 Task: Move the task Develop a new online marketplace for freelance services to the section To-Do in the project AgileGuru and sort the tasks in the project by Due Date
Action: Mouse moved to (952, 125)
Screenshot: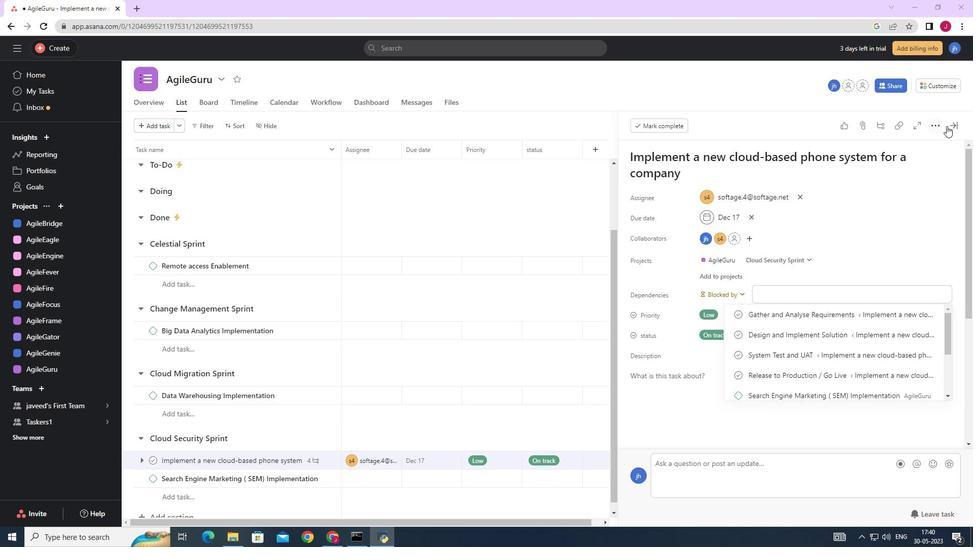 
Action: Mouse pressed left at (952, 125)
Screenshot: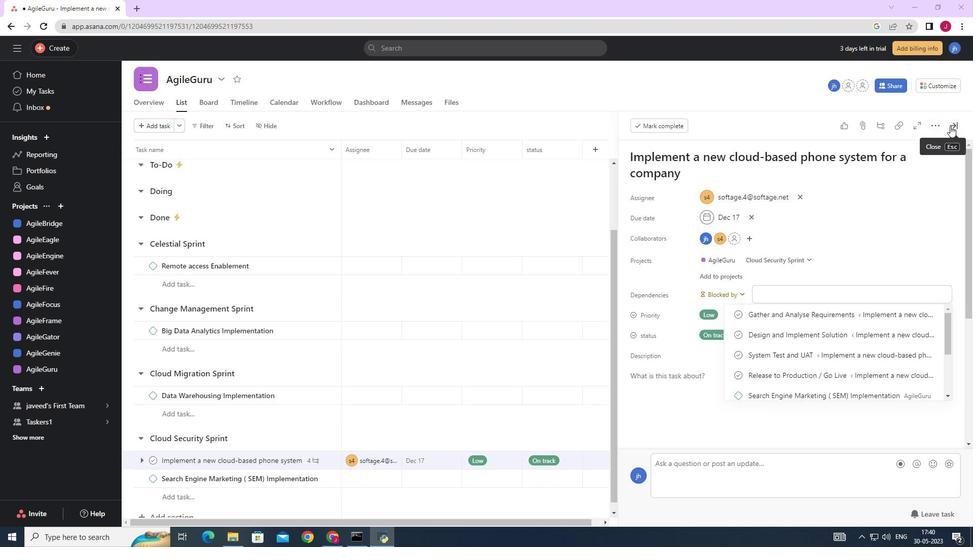 
Action: Mouse moved to (564, 296)
Screenshot: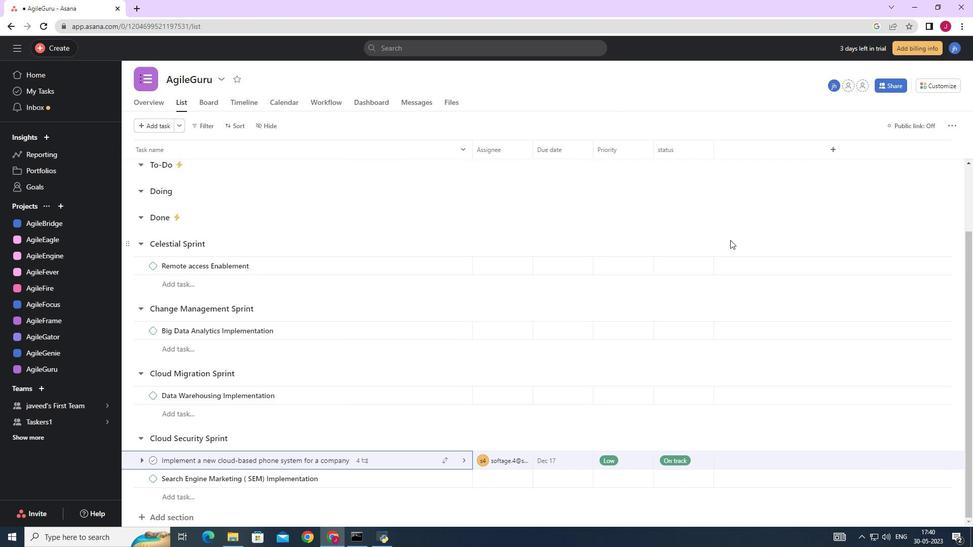 
Action: Mouse scrolled (564, 296) with delta (0, 0)
Screenshot: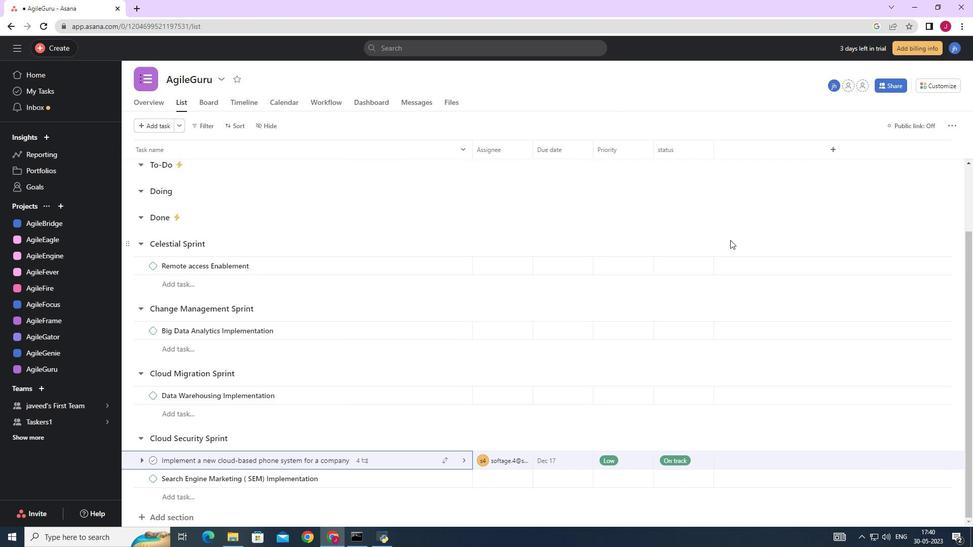 
Action: Mouse moved to (563, 298)
Screenshot: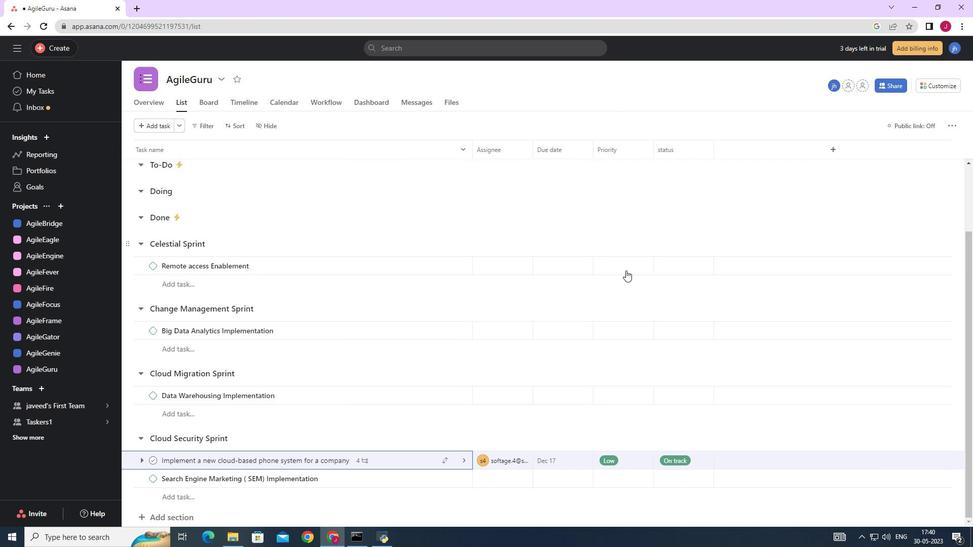 
Action: Mouse scrolled (563, 297) with delta (0, 0)
Screenshot: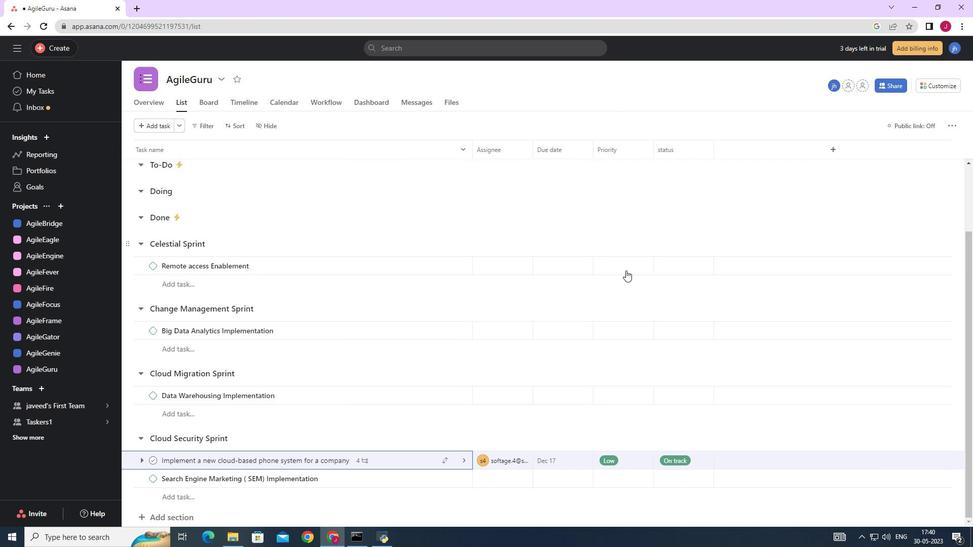 
Action: Mouse scrolled (563, 297) with delta (0, 0)
Screenshot: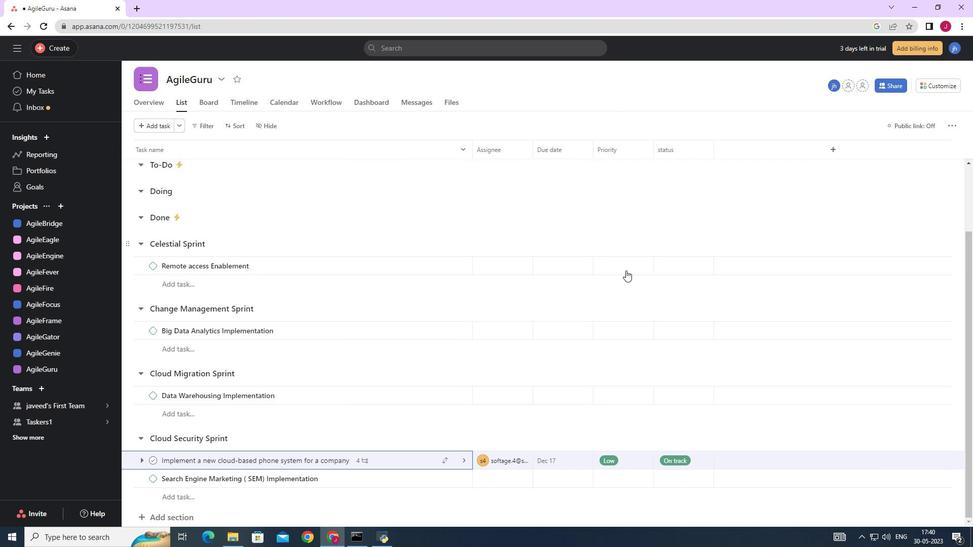 
Action: Mouse scrolled (563, 297) with delta (0, 0)
Screenshot: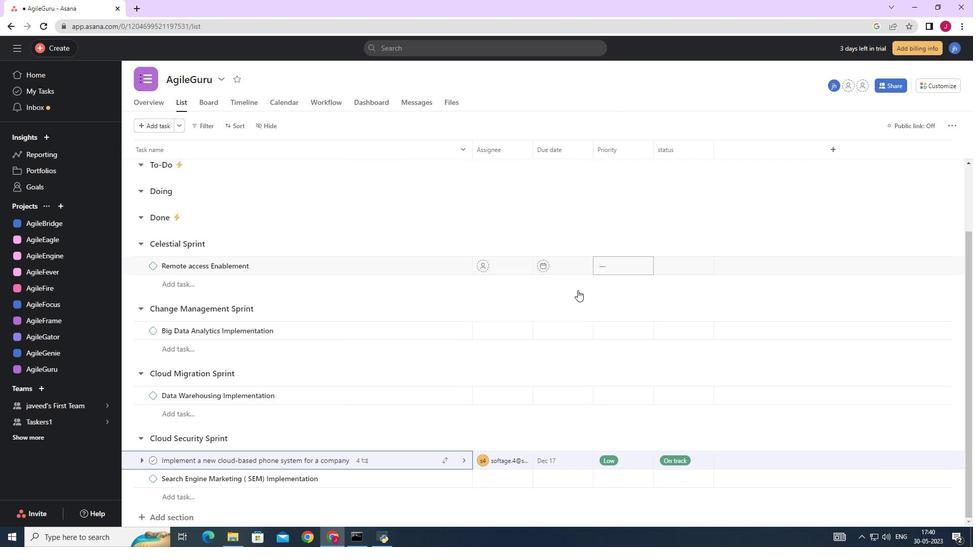 
Action: Mouse scrolled (563, 297) with delta (0, 0)
Screenshot: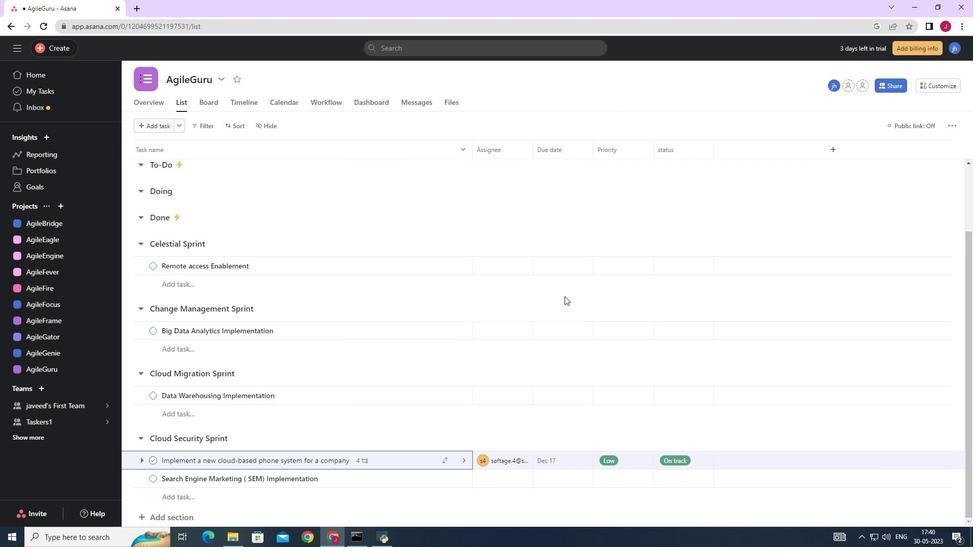 
Action: Mouse moved to (554, 305)
Screenshot: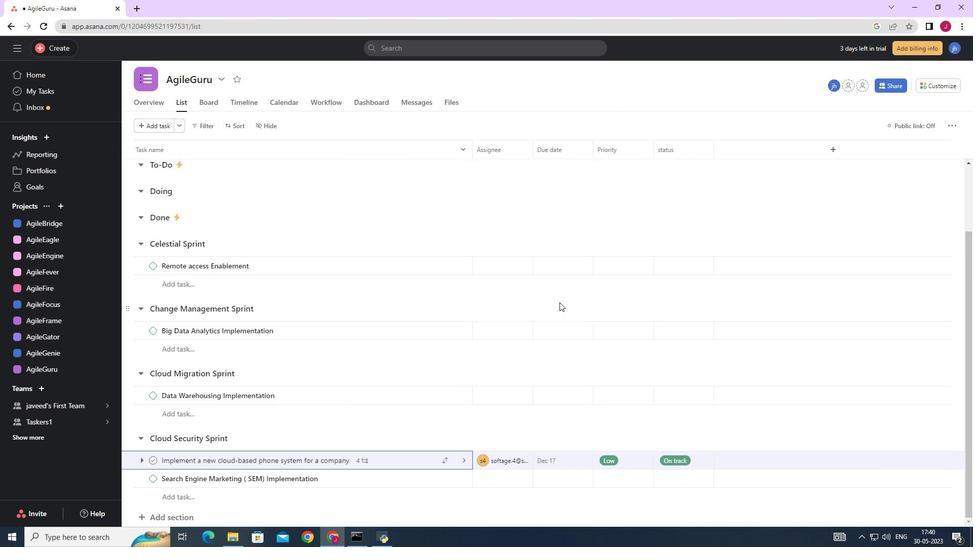 
Action: Mouse scrolled (554, 304) with delta (0, 0)
Screenshot: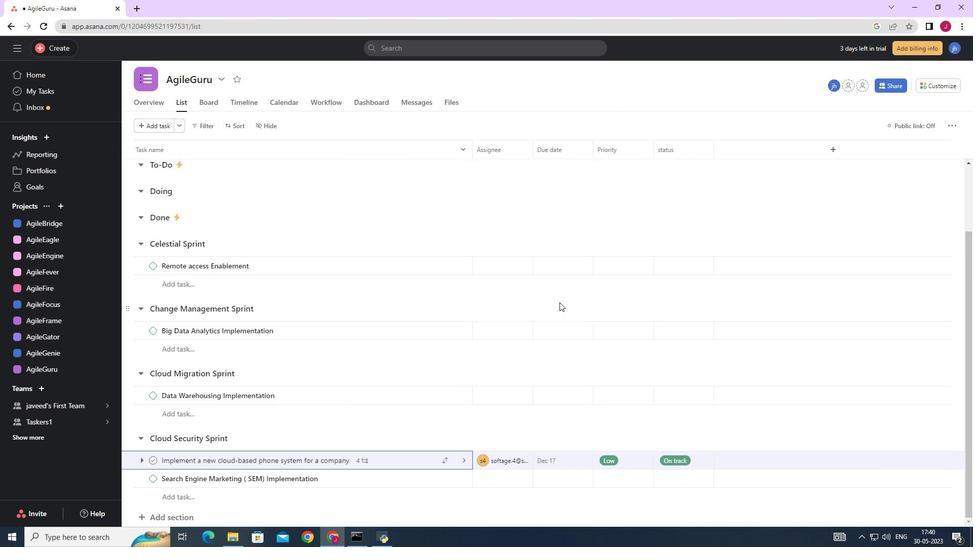 
Action: Mouse moved to (552, 305)
Screenshot: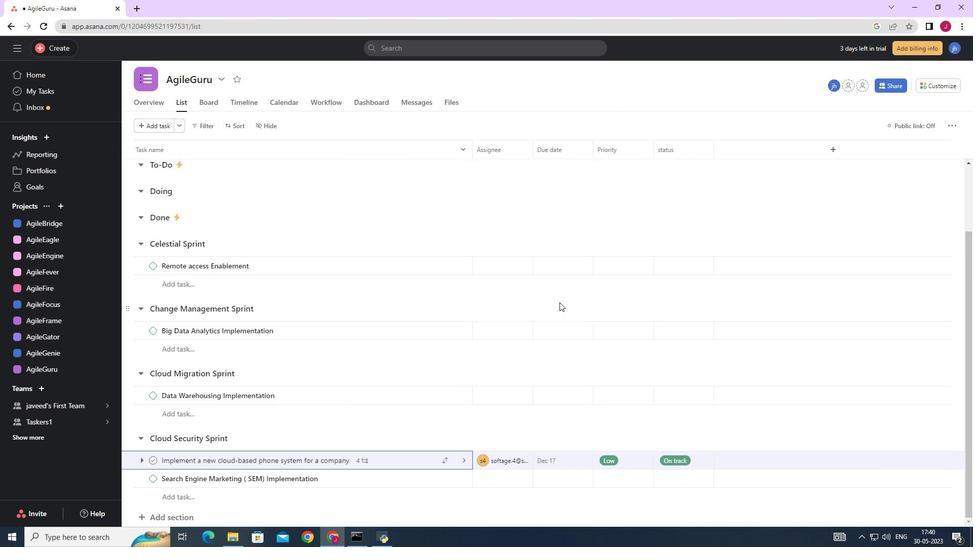 
Action: Mouse scrolled (552, 305) with delta (0, 0)
Screenshot: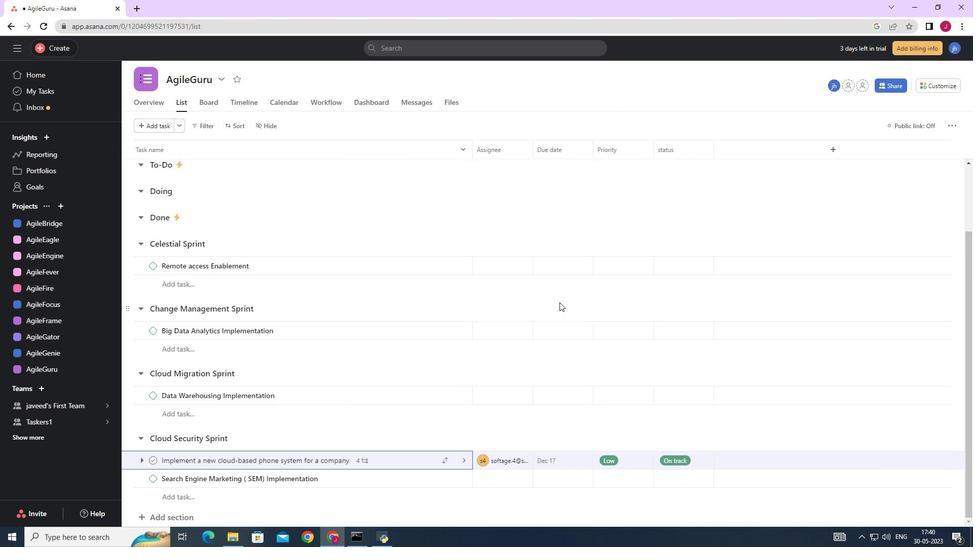 
Action: Mouse moved to (551, 306)
Screenshot: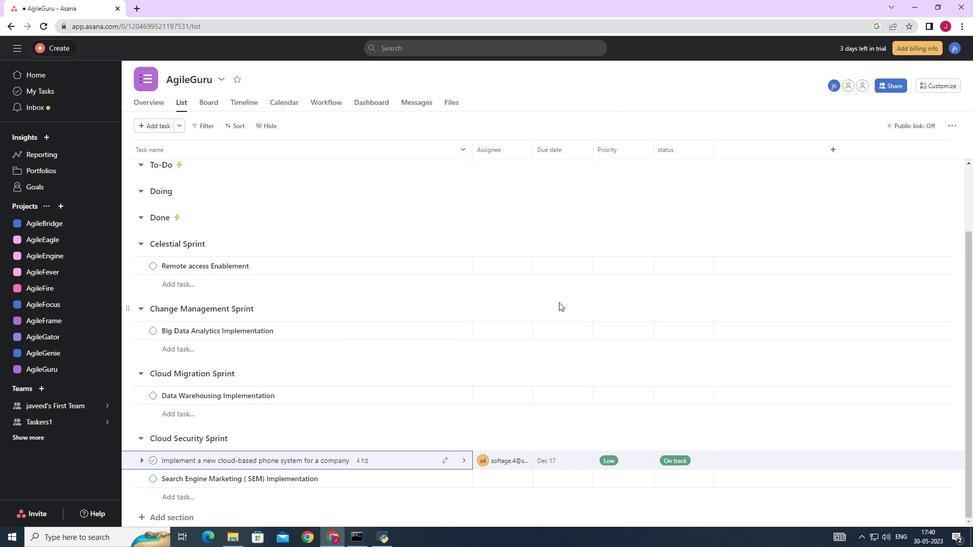 
Action: Mouse scrolled (551, 305) with delta (0, 0)
Screenshot: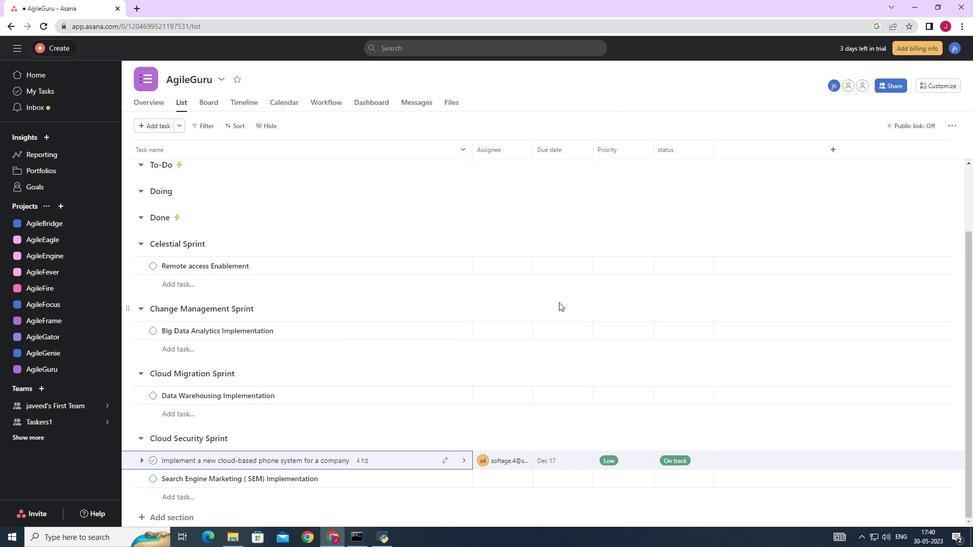 
Action: Mouse moved to (550, 306)
Screenshot: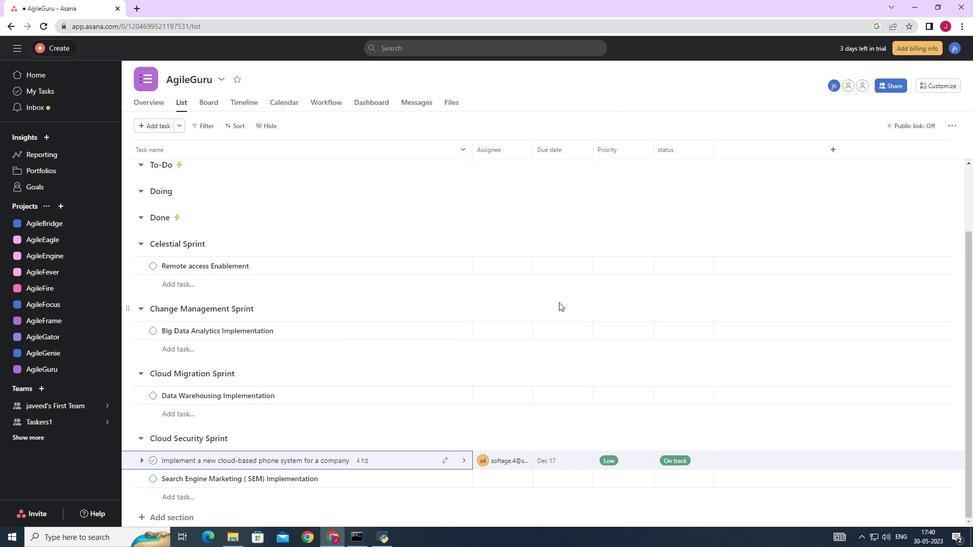 
Action: Mouse scrolled (551, 306) with delta (0, 0)
Screenshot: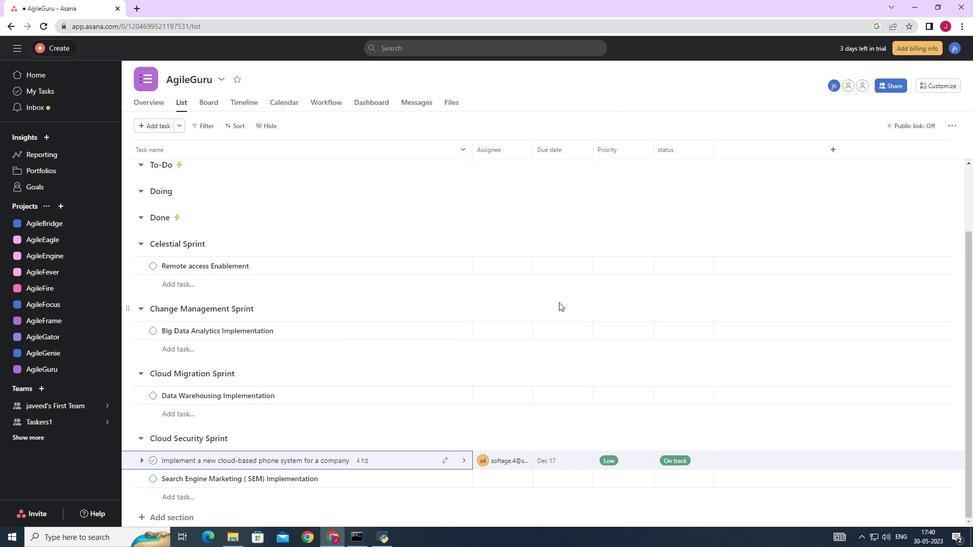 
Action: Mouse moved to (448, 285)
Screenshot: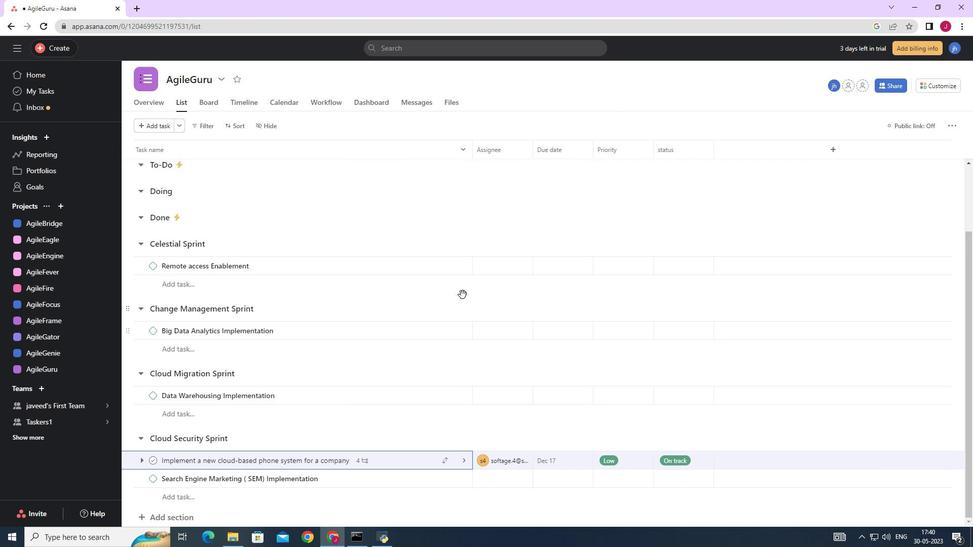 
Action: Mouse scrolled (448, 285) with delta (0, 0)
Screenshot: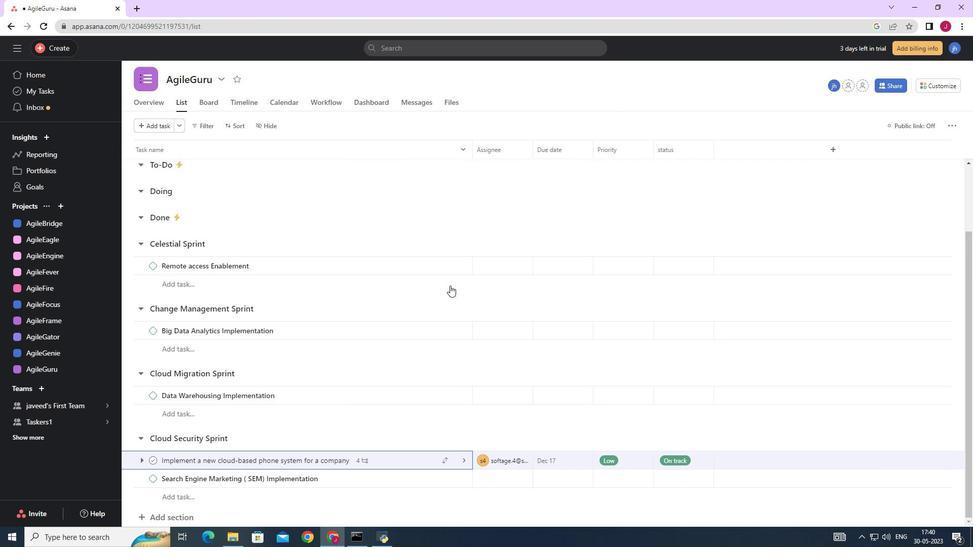 
Action: Mouse scrolled (448, 285) with delta (0, 0)
Screenshot: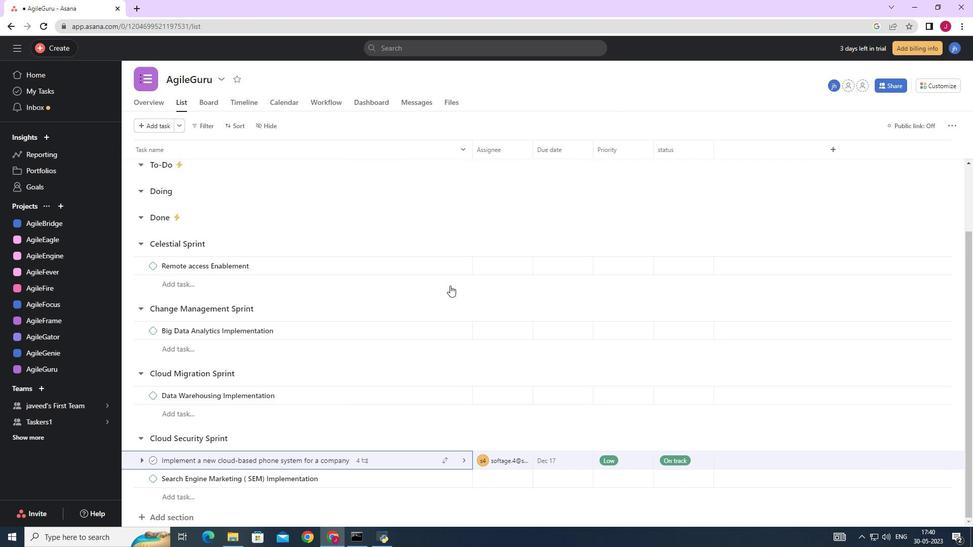 
Action: Mouse scrolled (448, 285) with delta (0, 0)
Screenshot: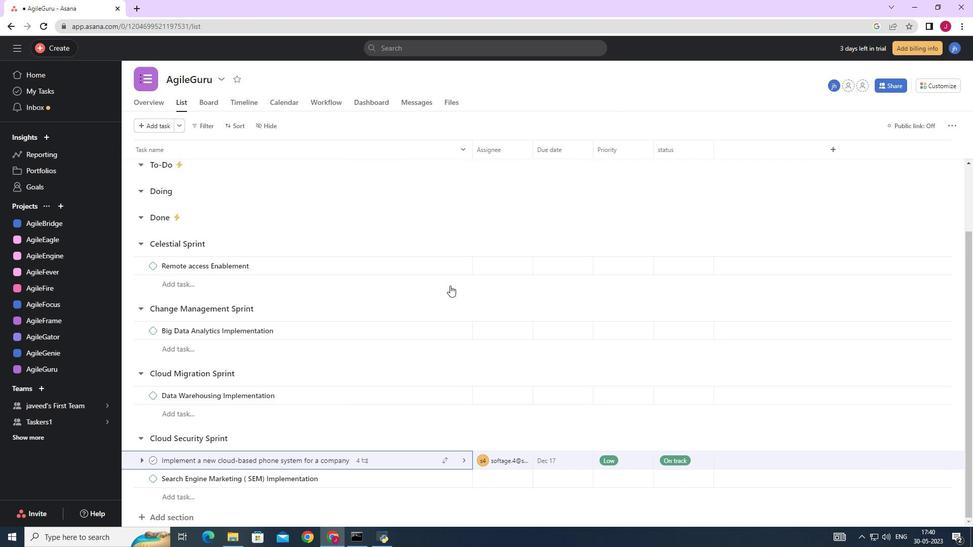 
Action: Mouse scrolled (448, 285) with delta (0, 0)
Screenshot: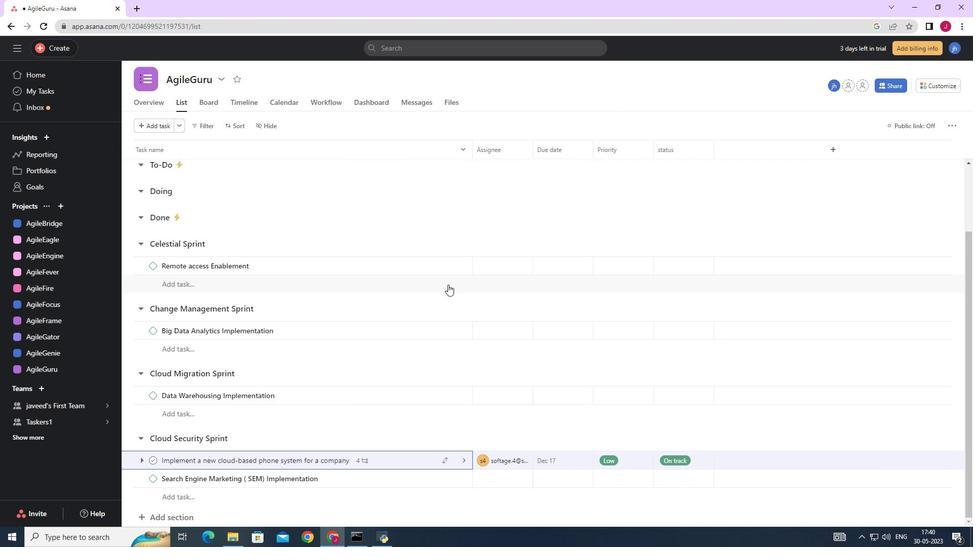 
Action: Mouse moved to (445, 201)
Screenshot: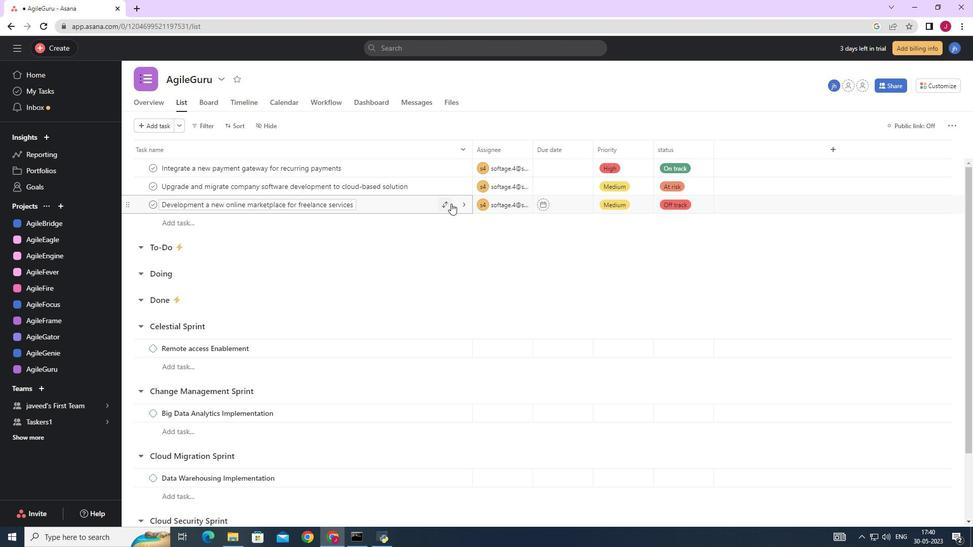 
Action: Mouse pressed left at (445, 201)
Screenshot: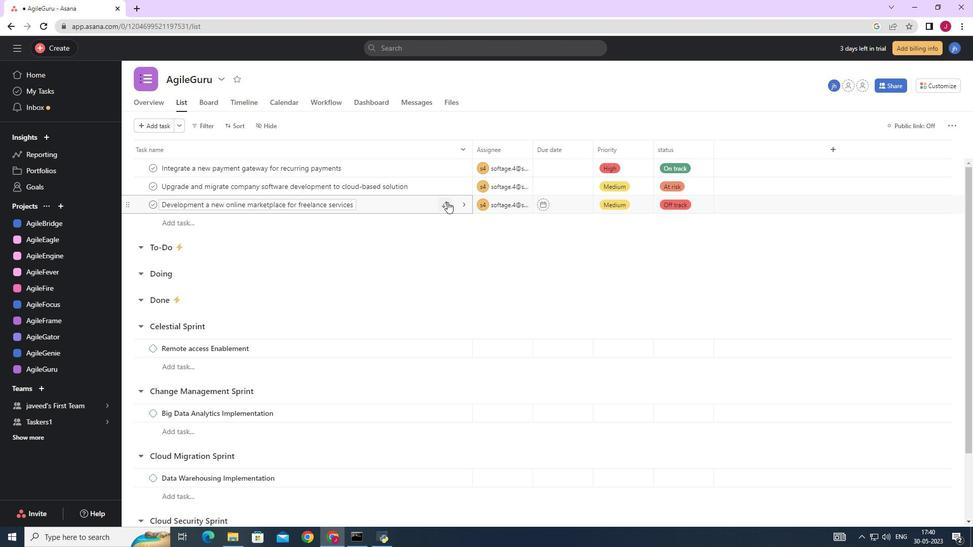 
Action: Mouse moved to (377, 260)
Screenshot: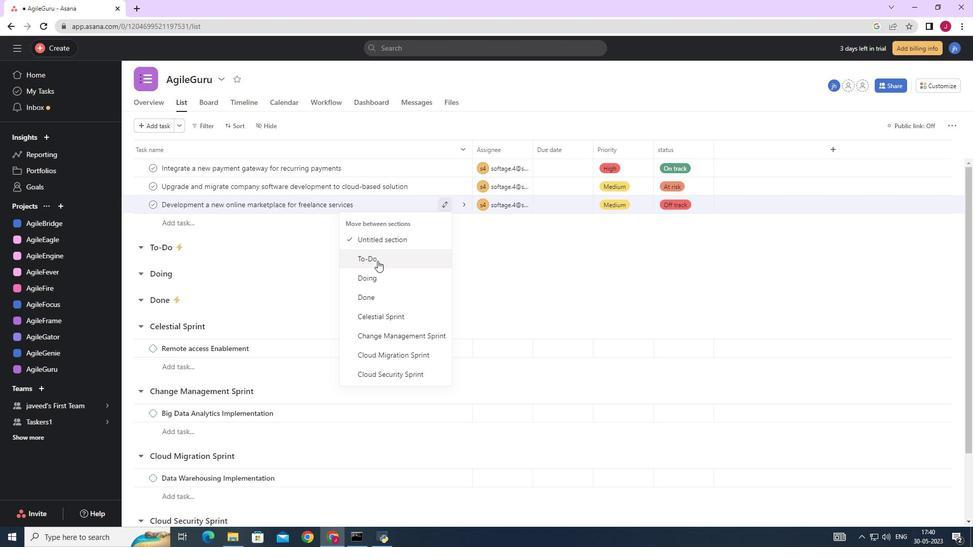 
Action: Mouse pressed left at (377, 260)
Screenshot: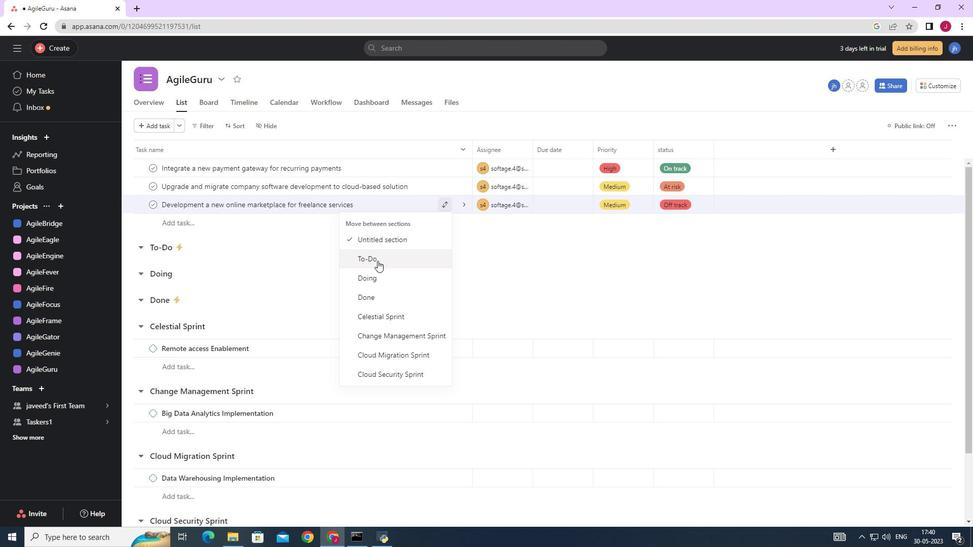 
Action: Mouse moved to (239, 125)
Screenshot: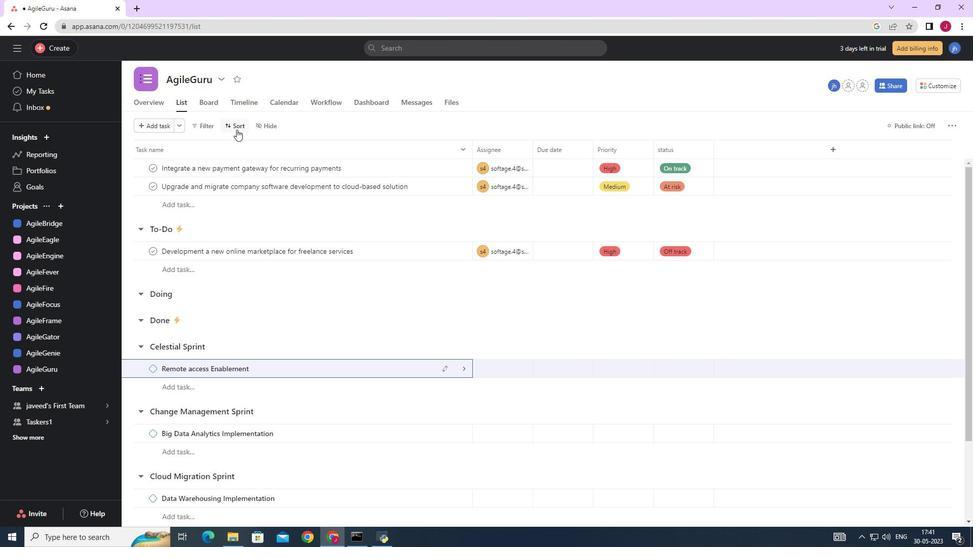 
Action: Mouse pressed left at (239, 125)
Screenshot: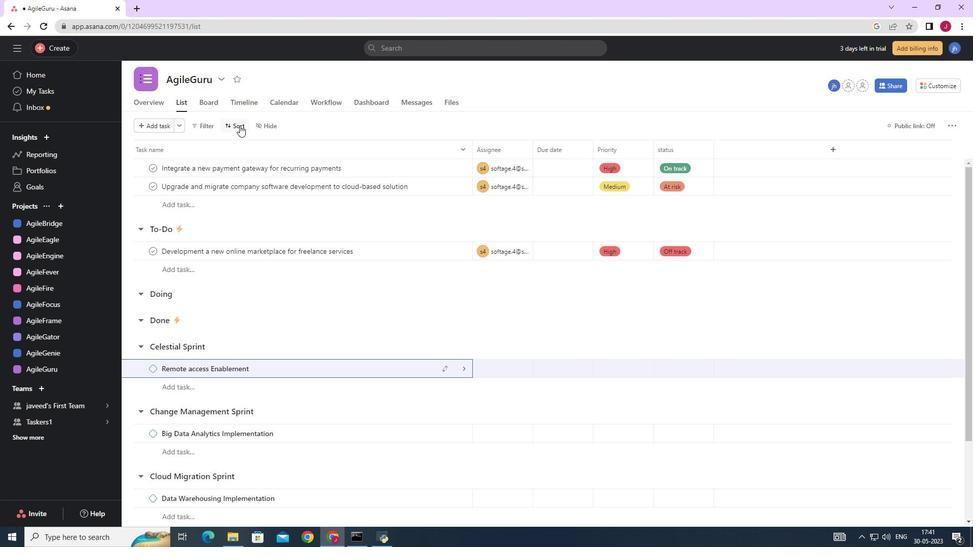 
Action: Mouse moved to (259, 192)
Screenshot: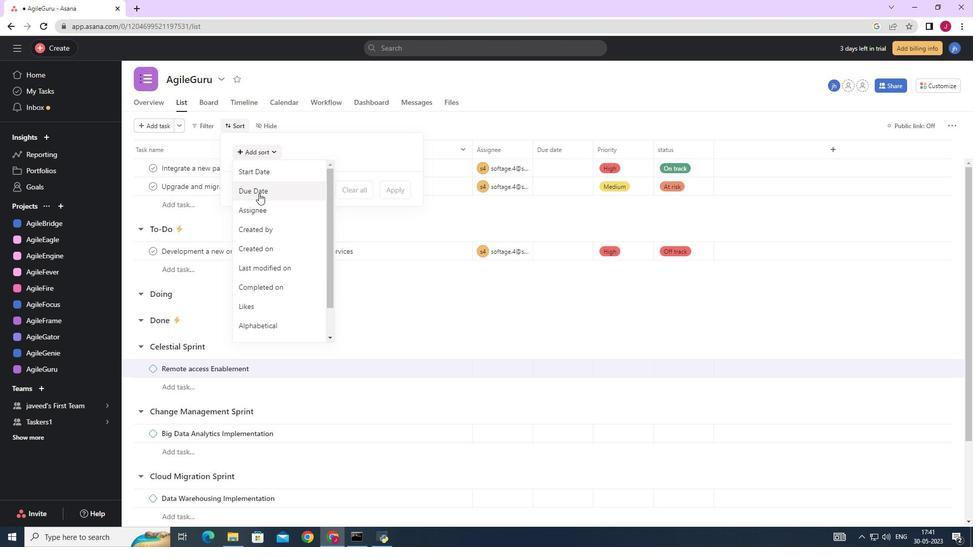 
Action: Mouse pressed left at (259, 192)
Screenshot: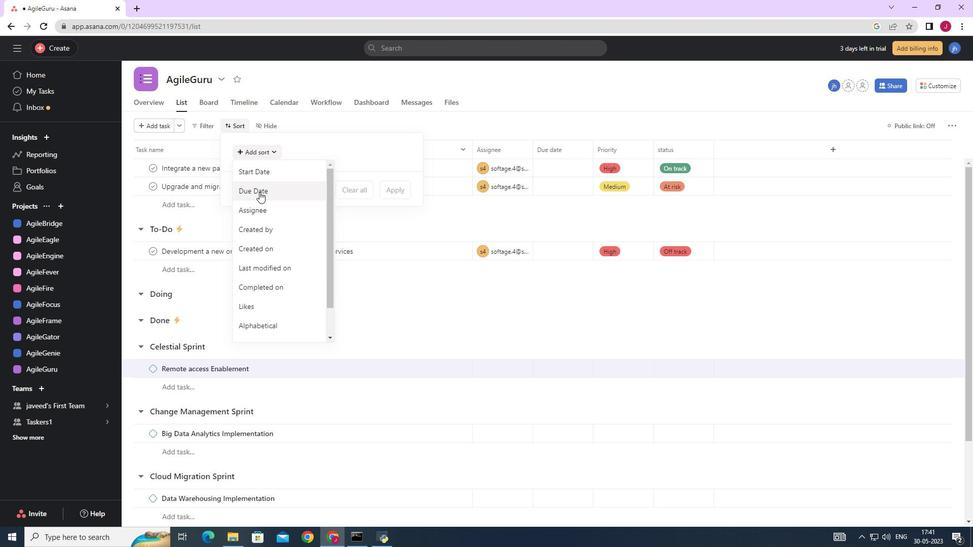 
Action: Mouse moved to (394, 231)
Screenshot: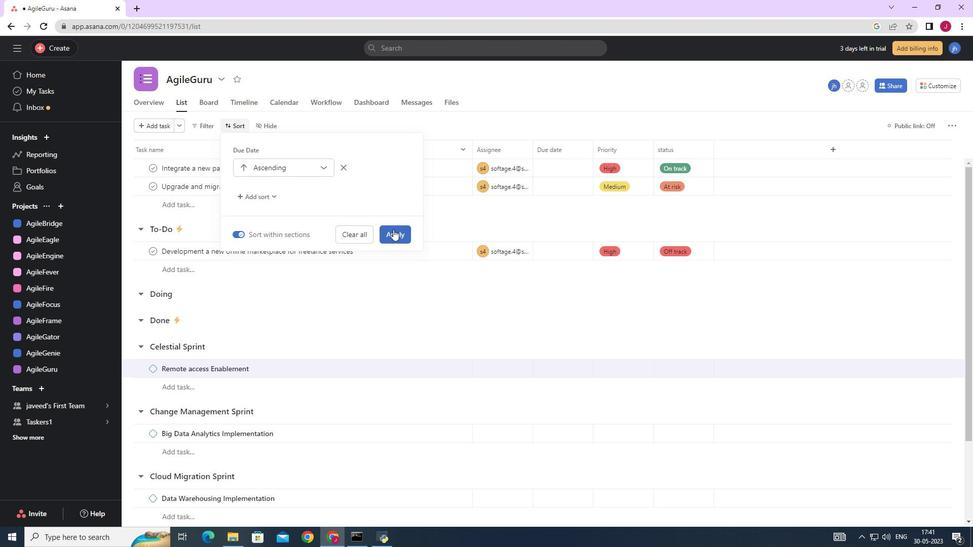 
Action: Mouse pressed left at (394, 231)
Screenshot: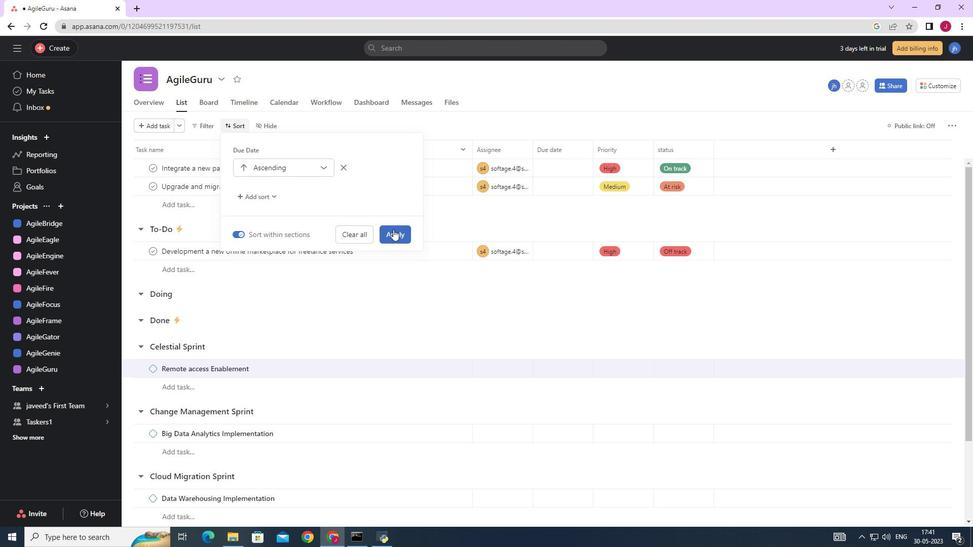 
Action: Mouse moved to (395, 233)
Screenshot: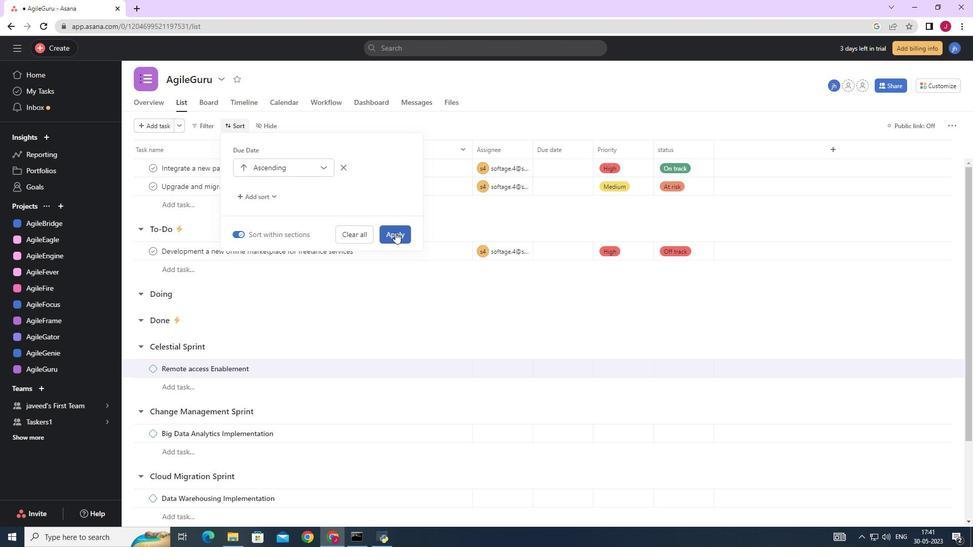 
